 Task: Add a signature Joanna Wilson containing With heartfelt thanks and warm wishes, Joanna Wilson to email address softage.2@softage.net and add a folder Donations
Action: Mouse moved to (640, 413)
Screenshot: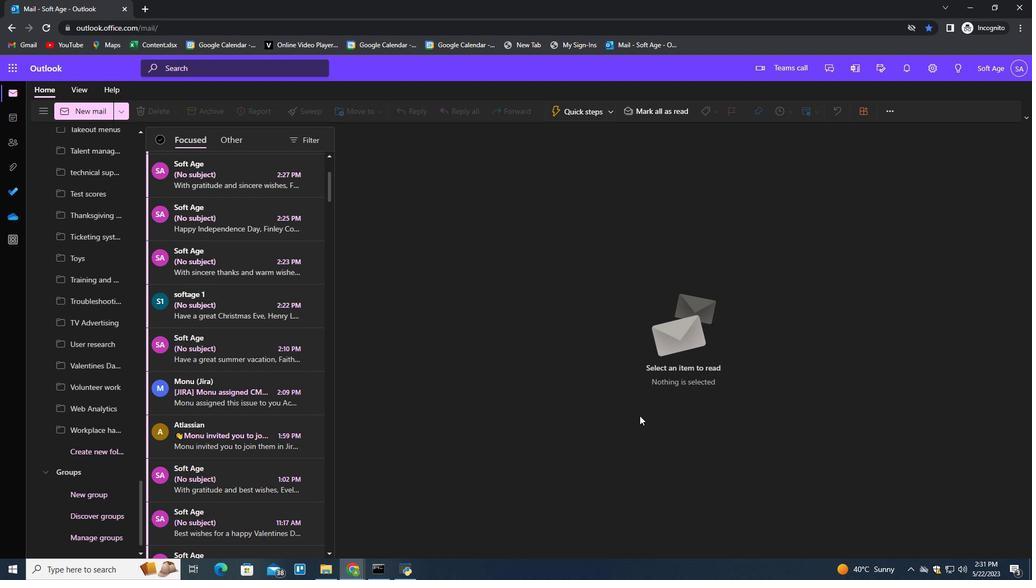 
Action: Key pressed n
Screenshot: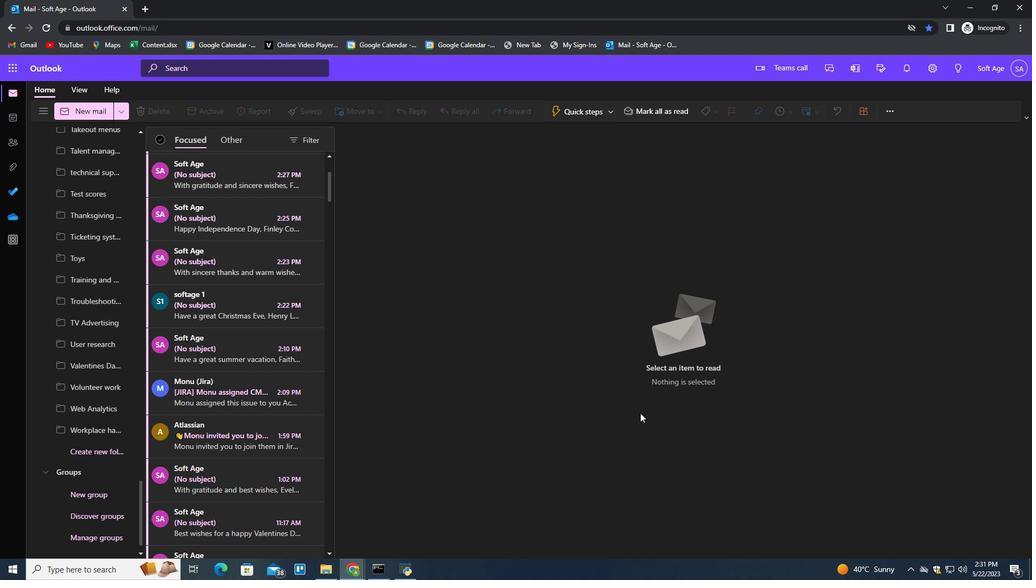 
Action: Mouse moved to (722, 113)
Screenshot: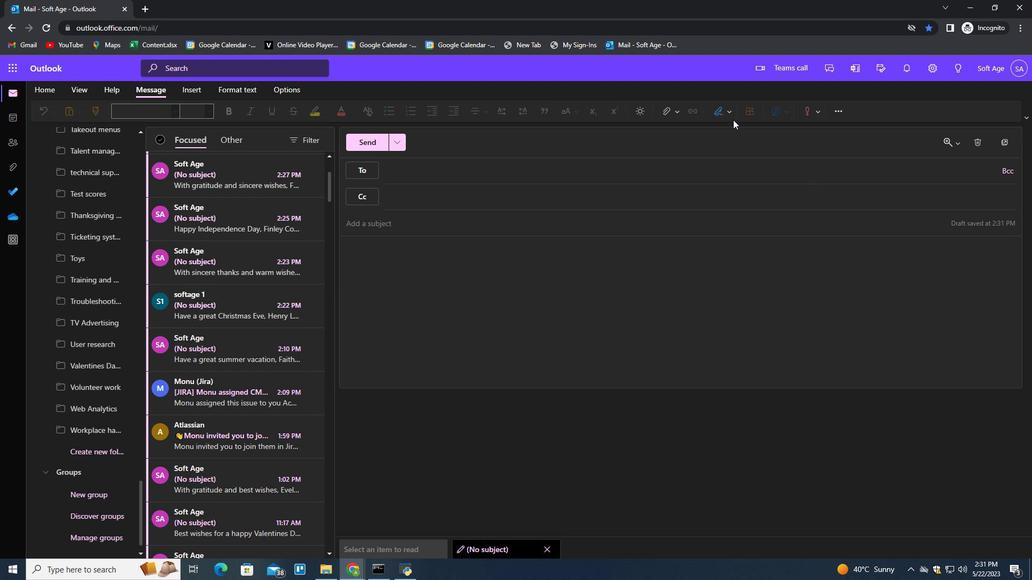 
Action: Mouse pressed left at (722, 113)
Screenshot: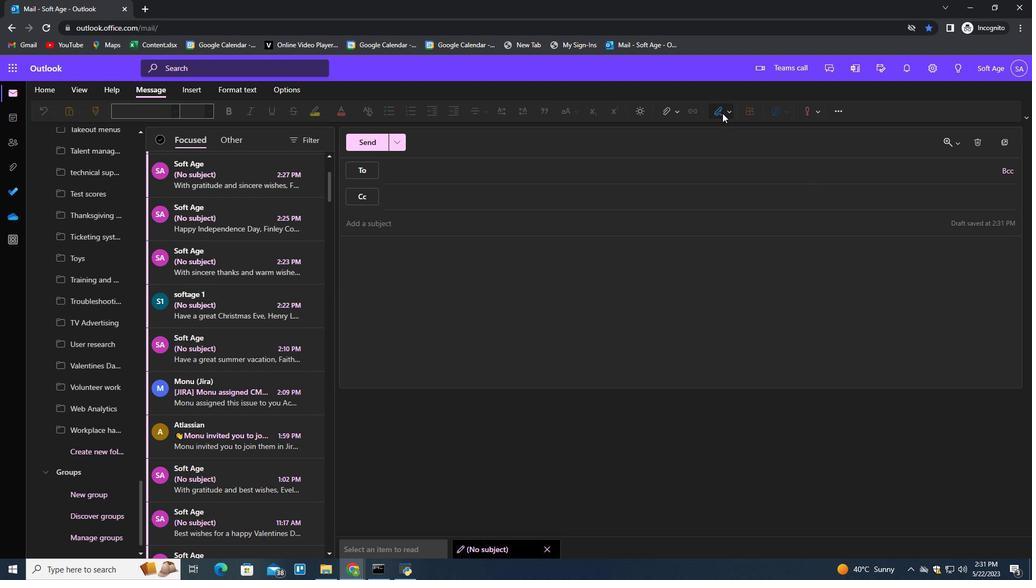 
Action: Mouse moved to (702, 153)
Screenshot: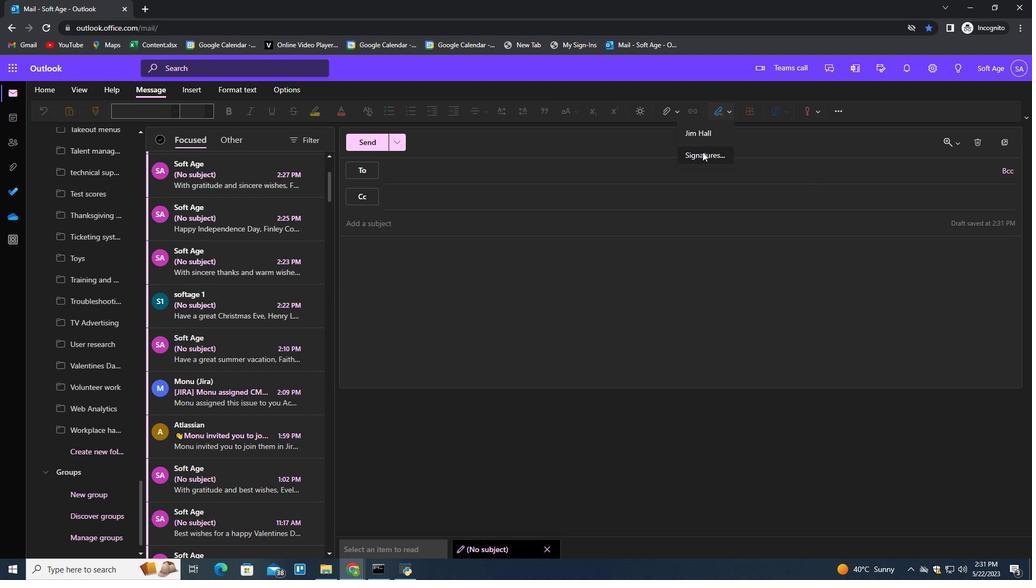 
Action: Mouse pressed left at (702, 153)
Screenshot: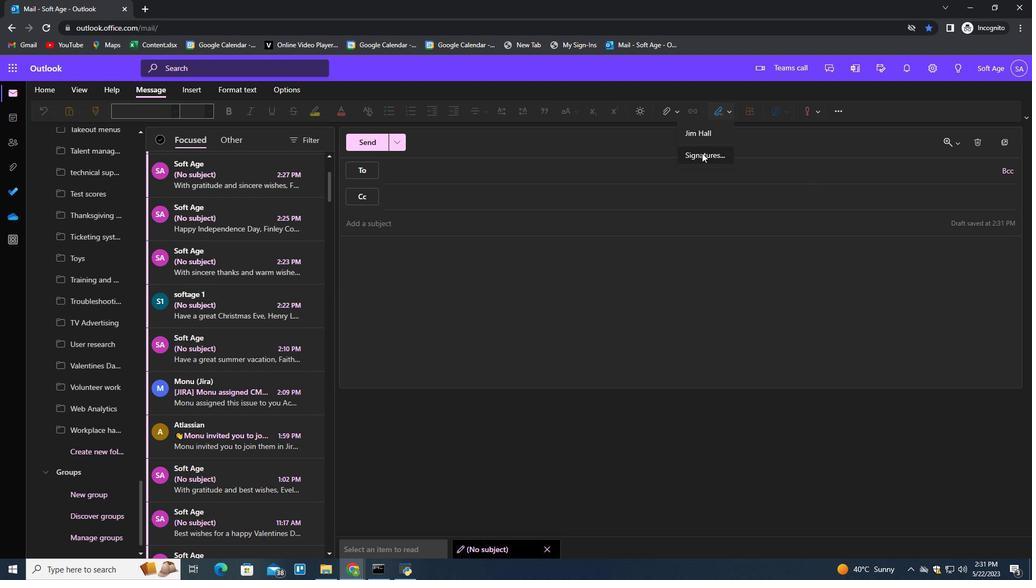 
Action: Mouse moved to (723, 198)
Screenshot: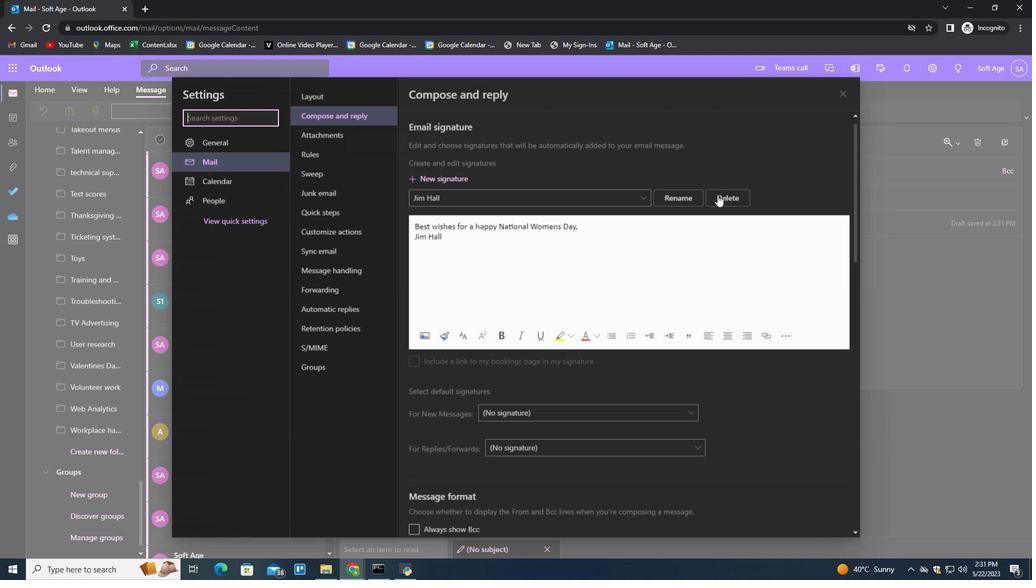 
Action: Mouse pressed left at (723, 198)
Screenshot: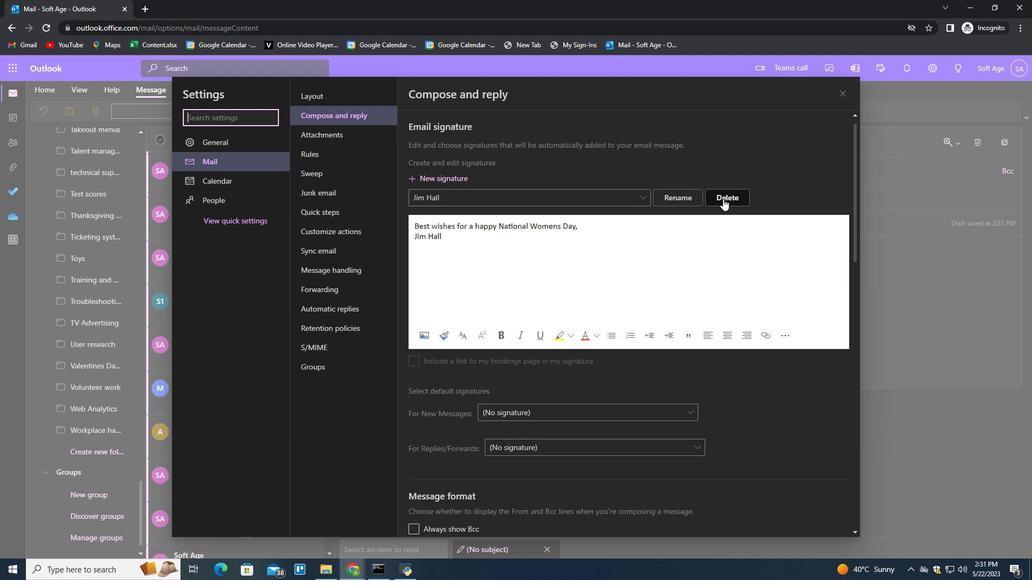 
Action: Mouse moved to (723, 198)
Screenshot: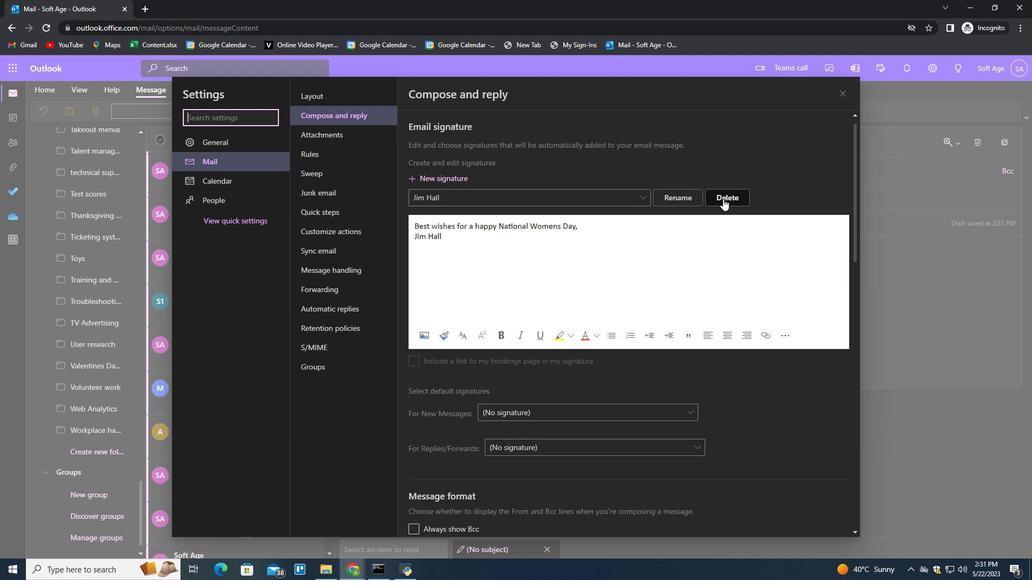 
Action: Mouse pressed left at (723, 198)
Screenshot: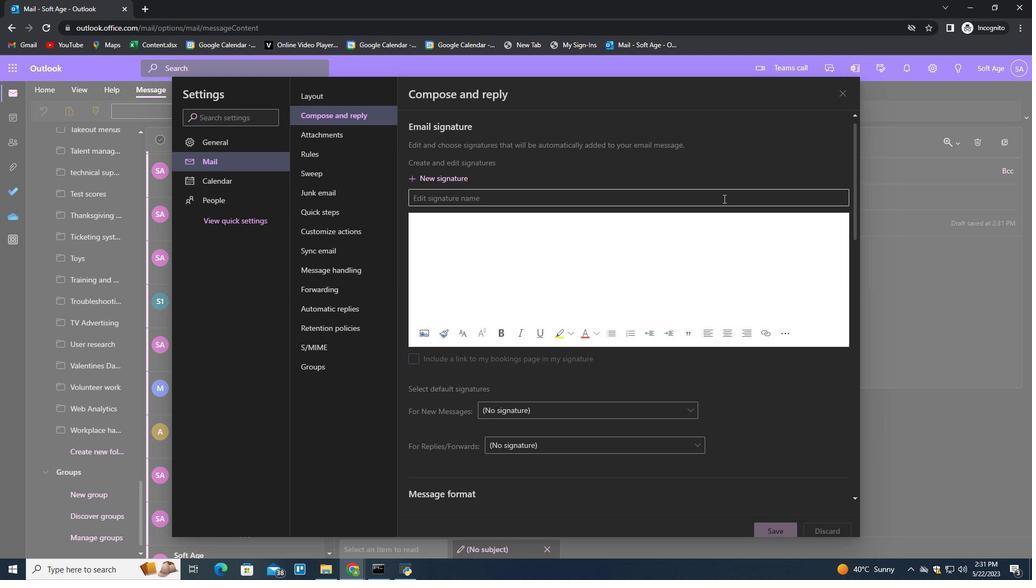 
Action: Mouse moved to (724, 198)
Screenshot: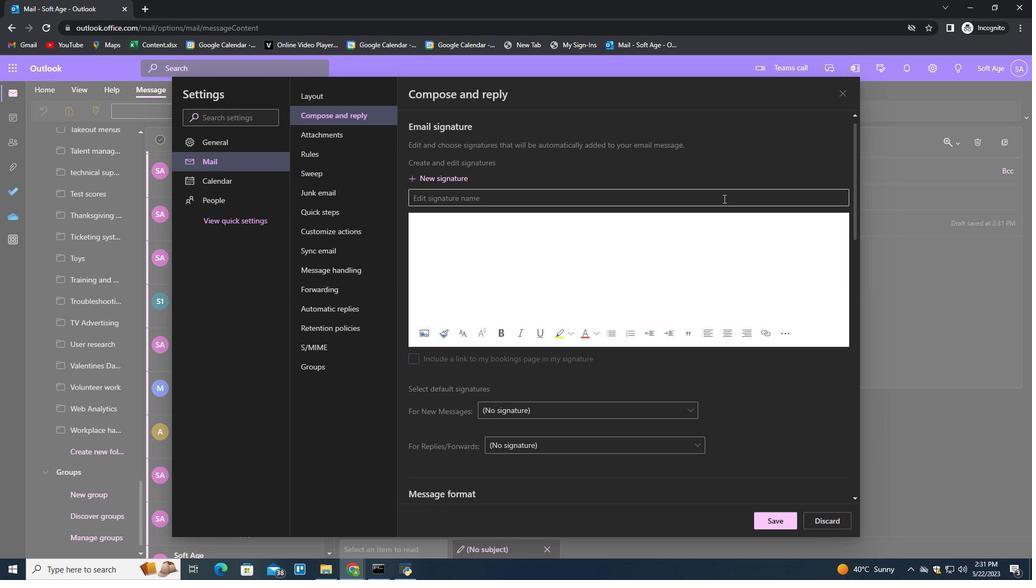 
Action: Key pressed <Key.shift>Joanna<Key.space><Key.shift>Wislo<Key.backspace><Key.backspace><Key.backspace>lson<Key.space><Key.tab><Key.shift>With<Key.space>heartfelt<Key.space>thanks<Key.space>and<Key.space>warm<Key.space>wisges<Key.backspace><Key.backspace><Key.backspace>hes,<Key.shift_r><Key.enter><Key.shift>Joanan<Key.backspace><Key.backspace>na<Key.space><Key.shift>Wilson
Screenshot: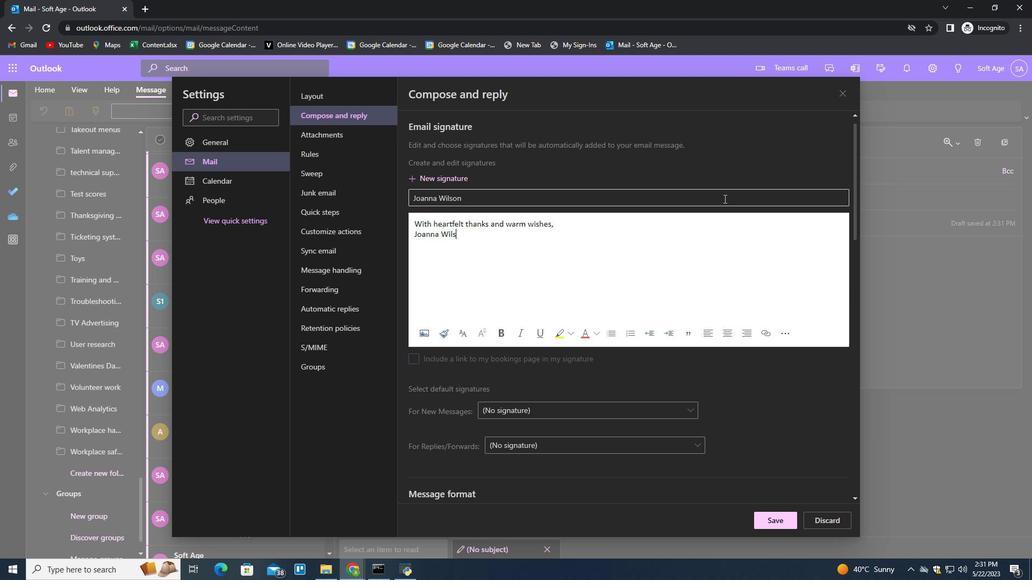 
Action: Mouse moved to (784, 520)
Screenshot: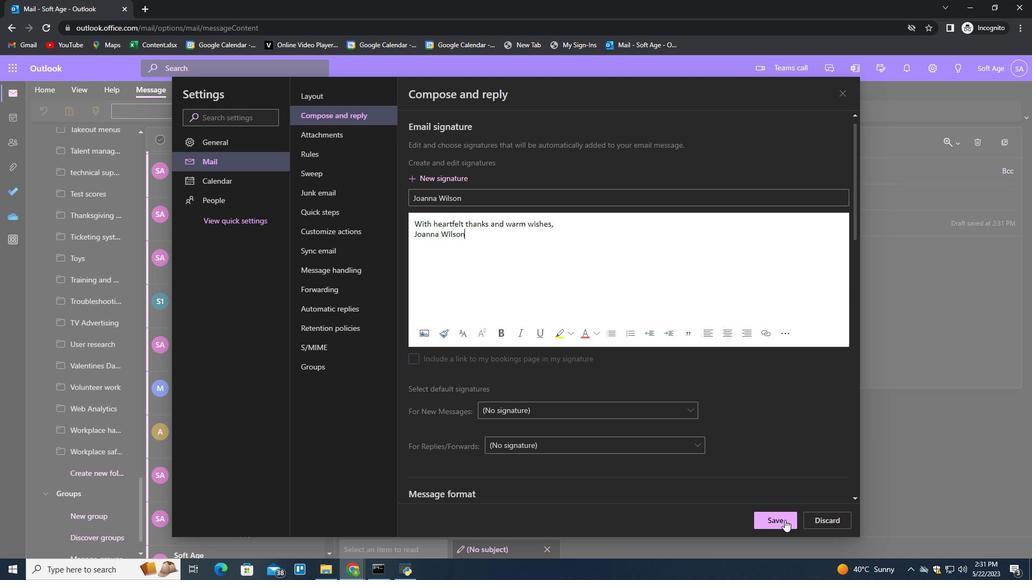 
Action: Mouse pressed left at (784, 520)
Screenshot: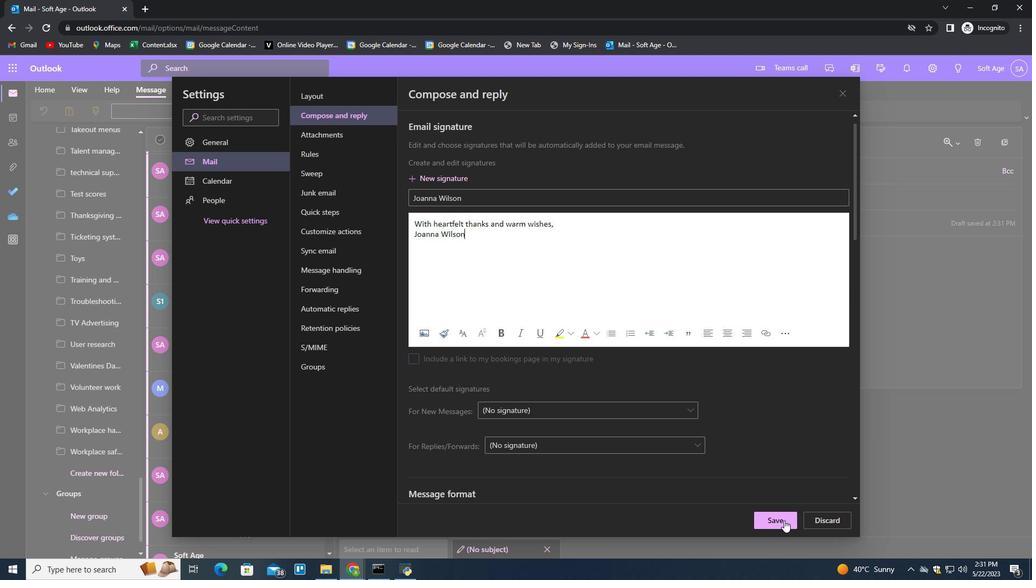 
Action: Mouse moved to (941, 283)
Screenshot: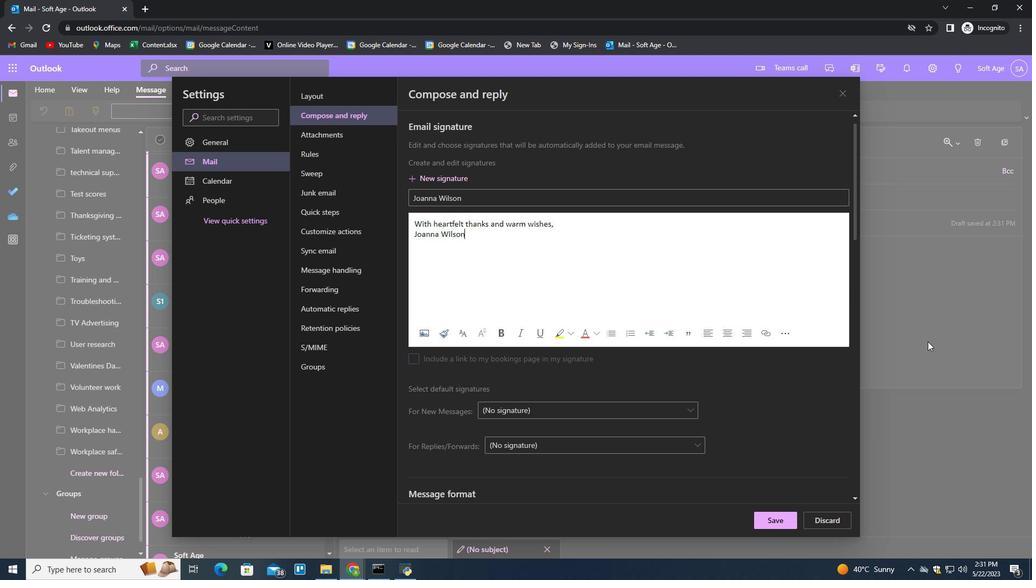 
Action: Mouse pressed left at (941, 283)
Screenshot: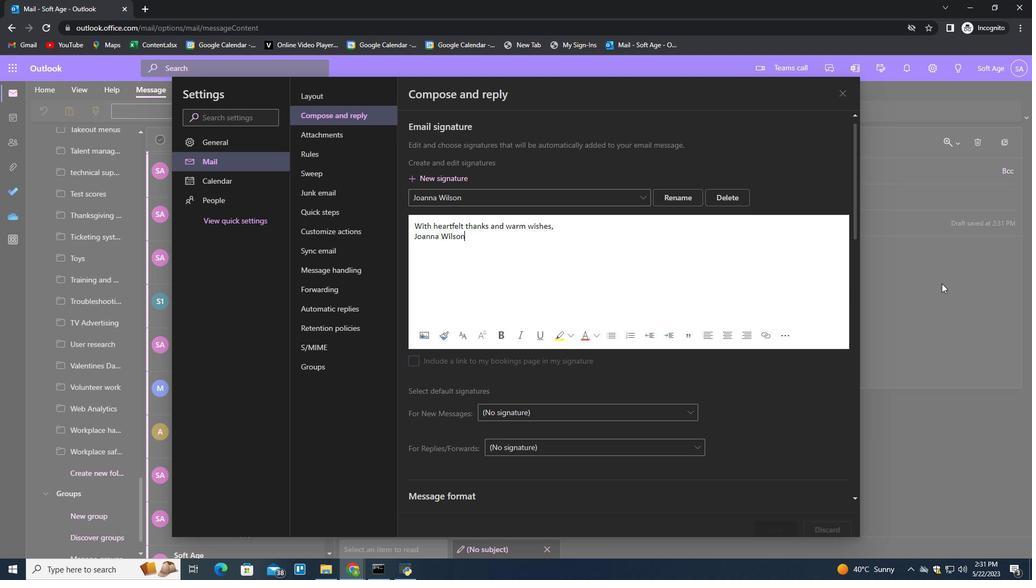 
Action: Mouse moved to (720, 117)
Screenshot: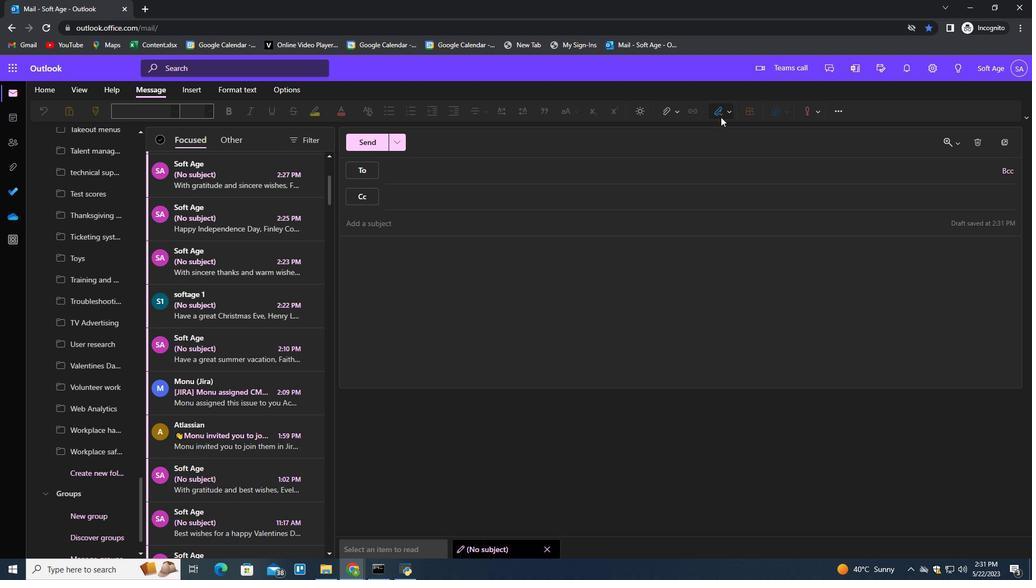 
Action: Mouse pressed left at (720, 117)
Screenshot: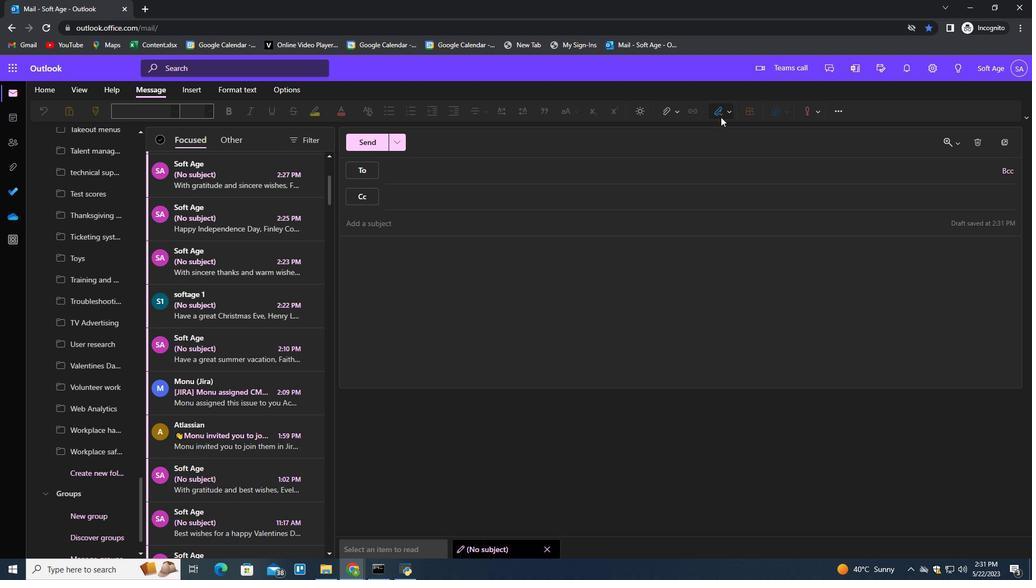 
Action: Mouse moved to (712, 134)
Screenshot: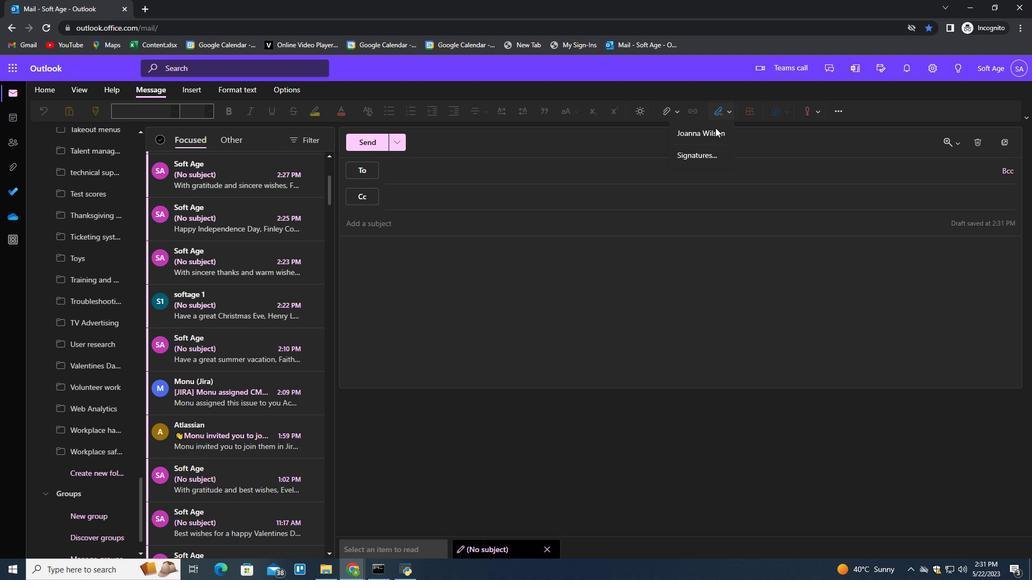 
Action: Mouse pressed left at (712, 134)
Screenshot: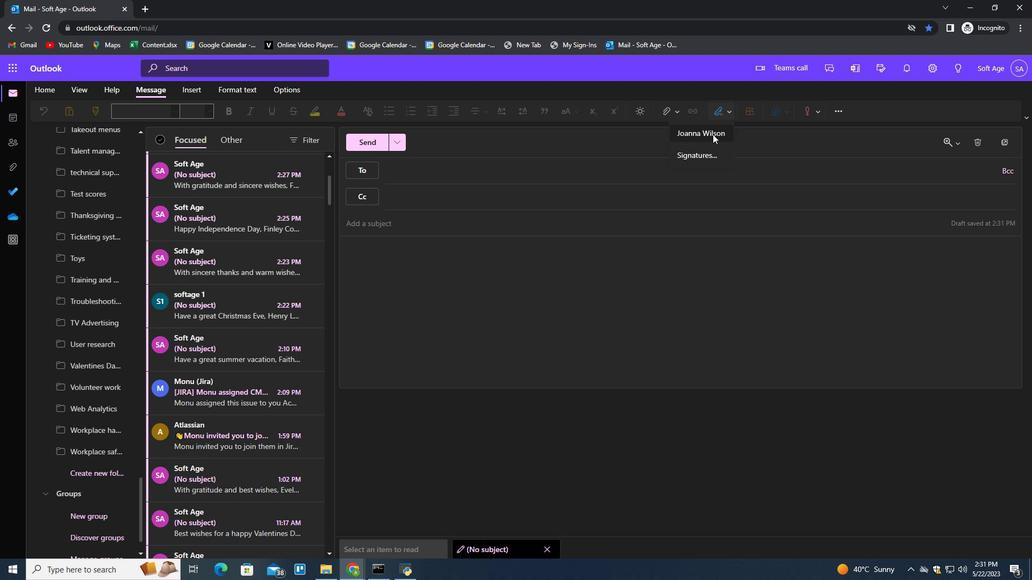
Action: Mouse moved to (437, 175)
Screenshot: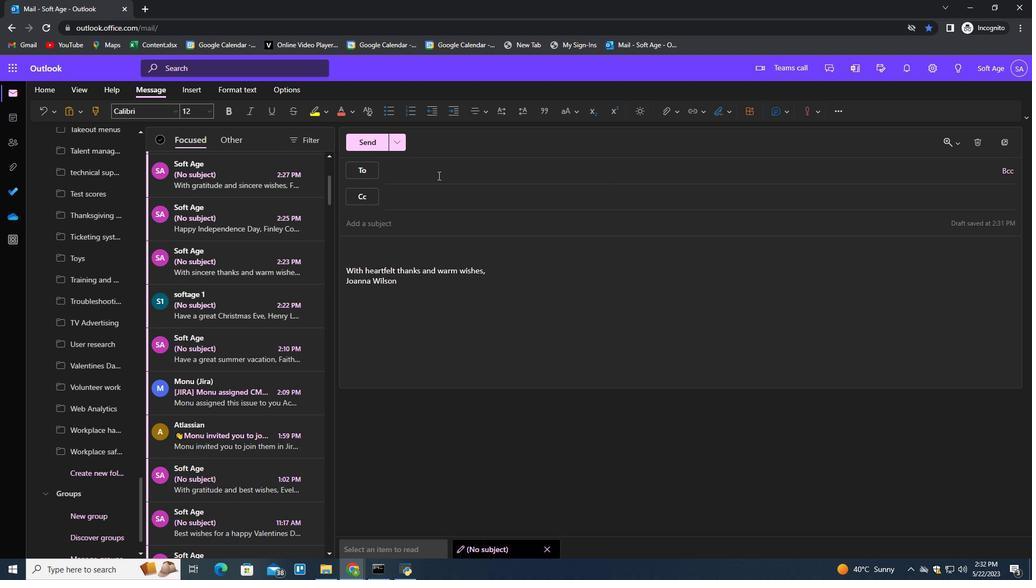 
Action: Mouse pressed left at (437, 175)
Screenshot: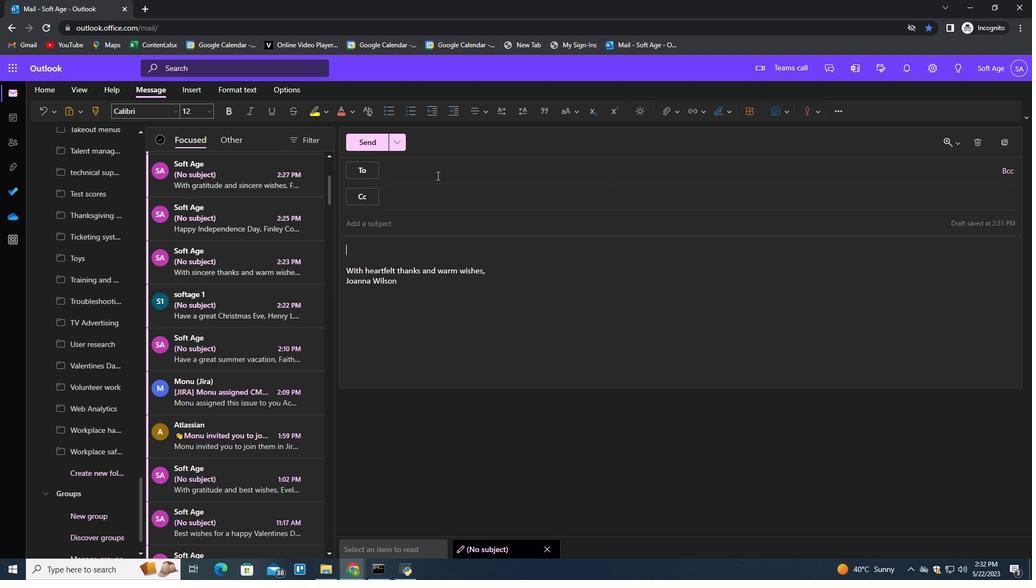 
Action: Mouse moved to (437, 175)
Screenshot: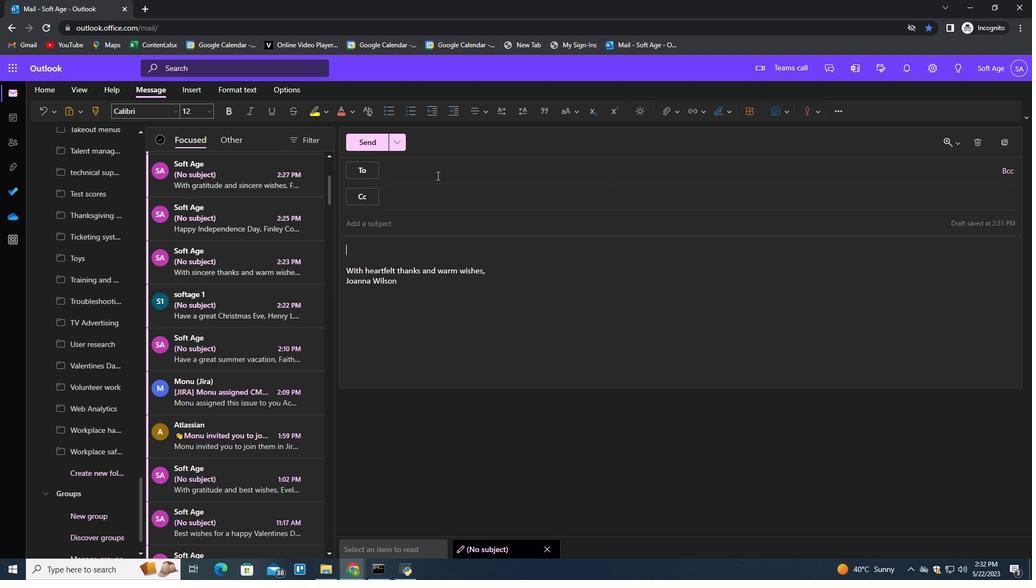 
Action: Key pressed softage.net<Key.backspace><Key.backspace><Key.backspace><Key.backspace>.2<Key.shift>@softage.net<Key.enter>
Screenshot: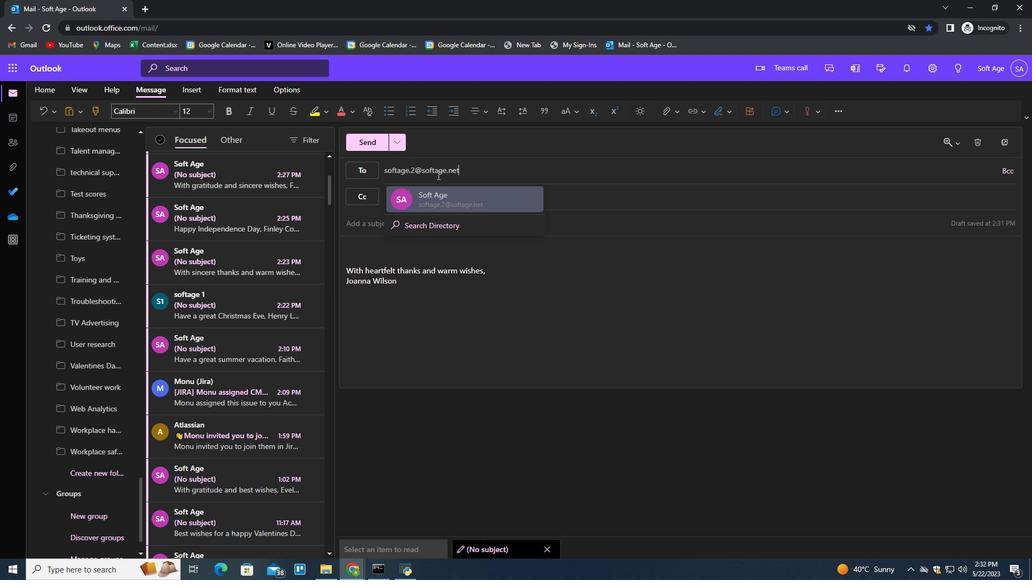 
Action: Mouse moved to (90, 464)
Screenshot: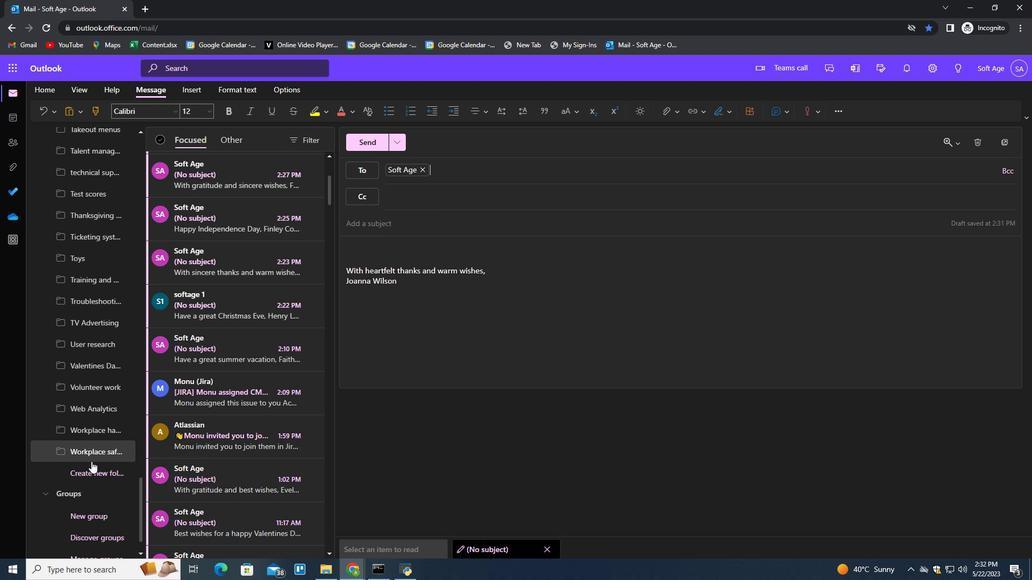 
Action: Mouse pressed left at (90, 464)
Screenshot: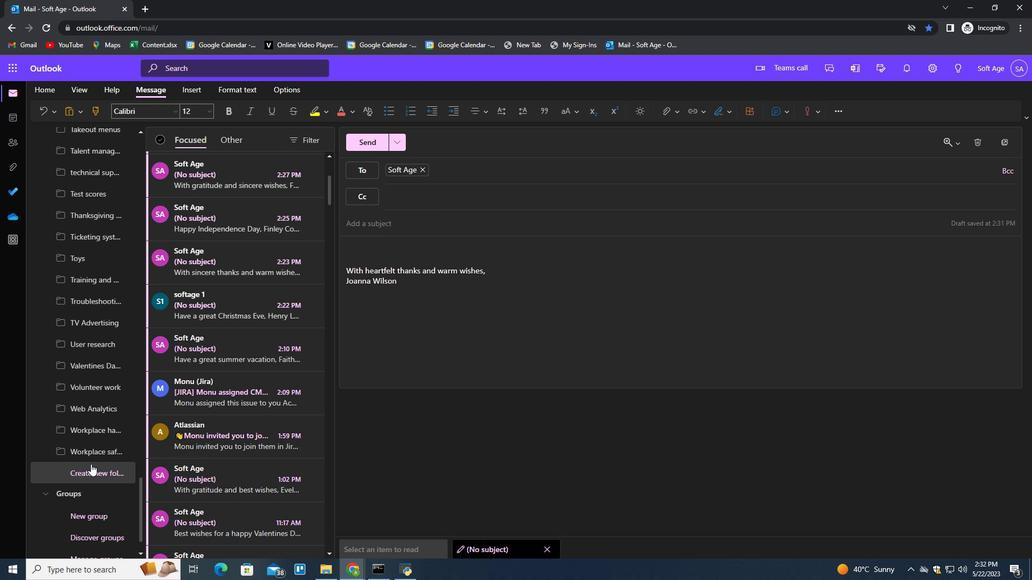 
Action: Mouse moved to (89, 465)
Screenshot: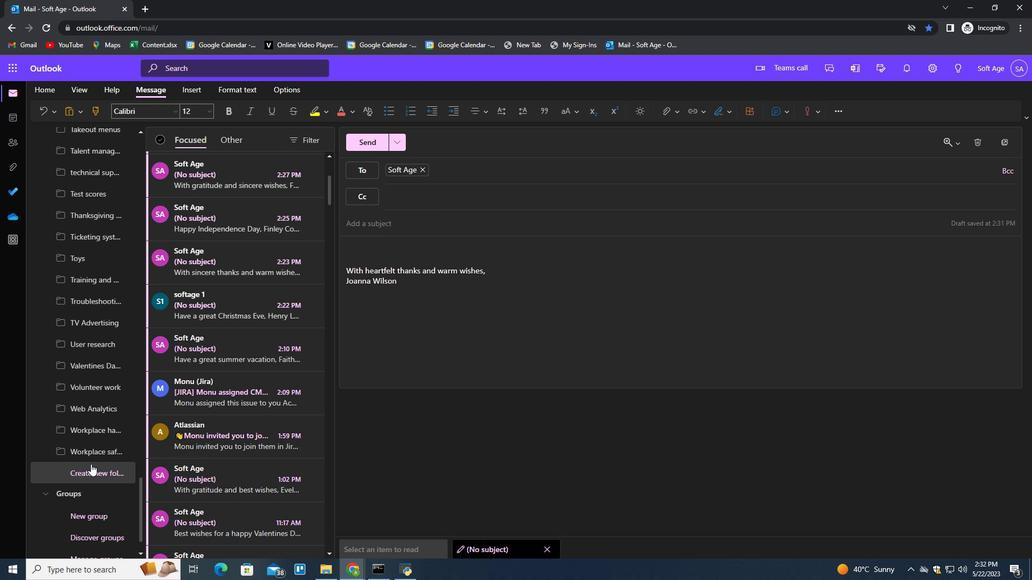 
Action: Key pressed <Key.shift>Donations<Key.enter>
Screenshot: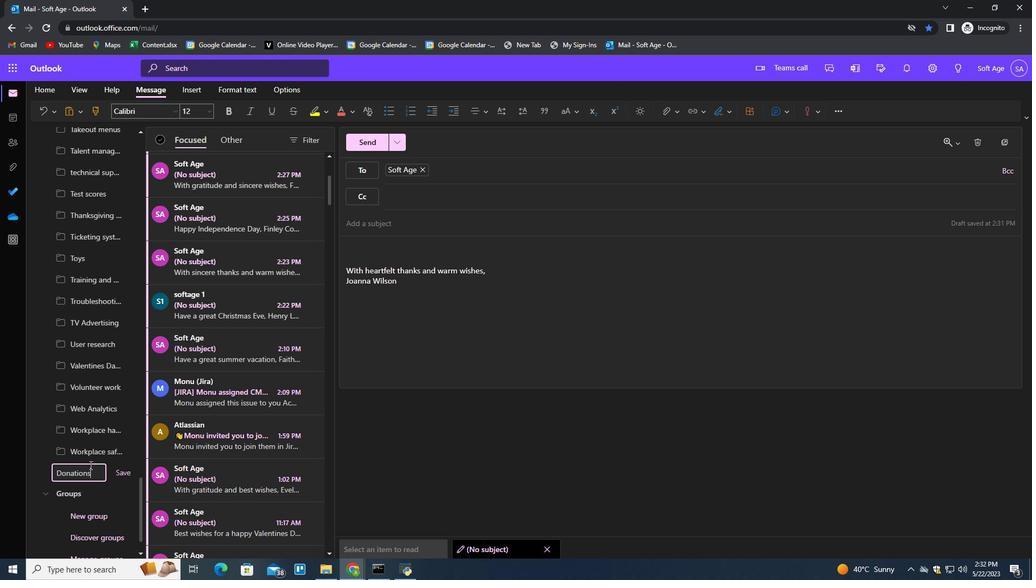 
